 Task: Look for properties starting from 850 to under 35000+.
Action: Mouse pressed left at (838, 112)
Screenshot: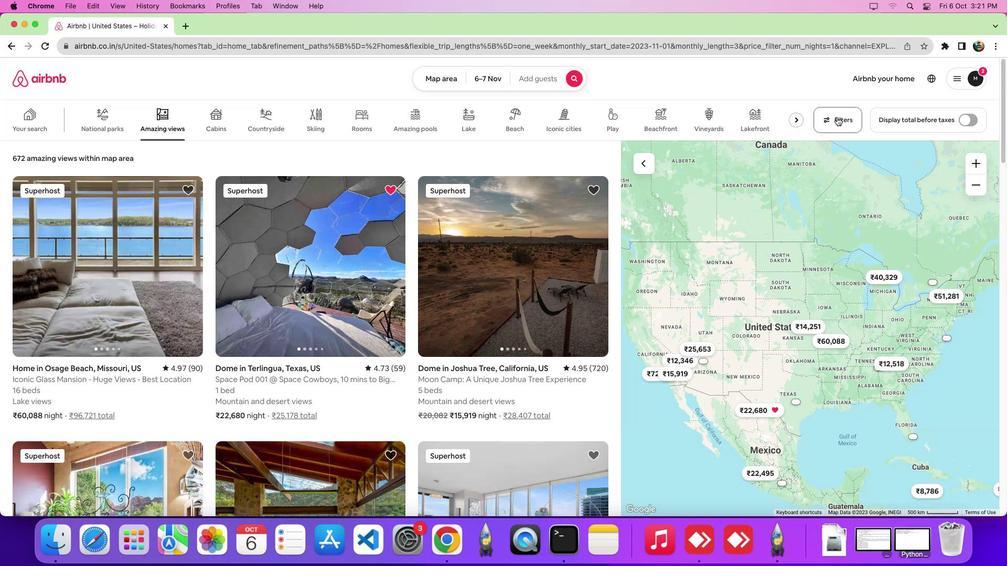 
Action: Mouse moved to (837, 118)
Screenshot: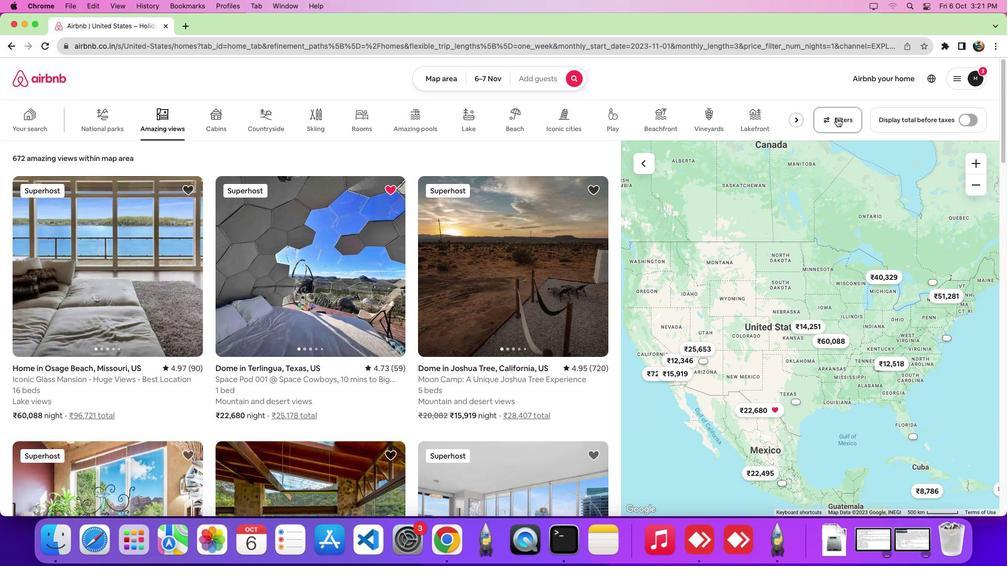 
Action: Mouse pressed left at (837, 118)
Screenshot: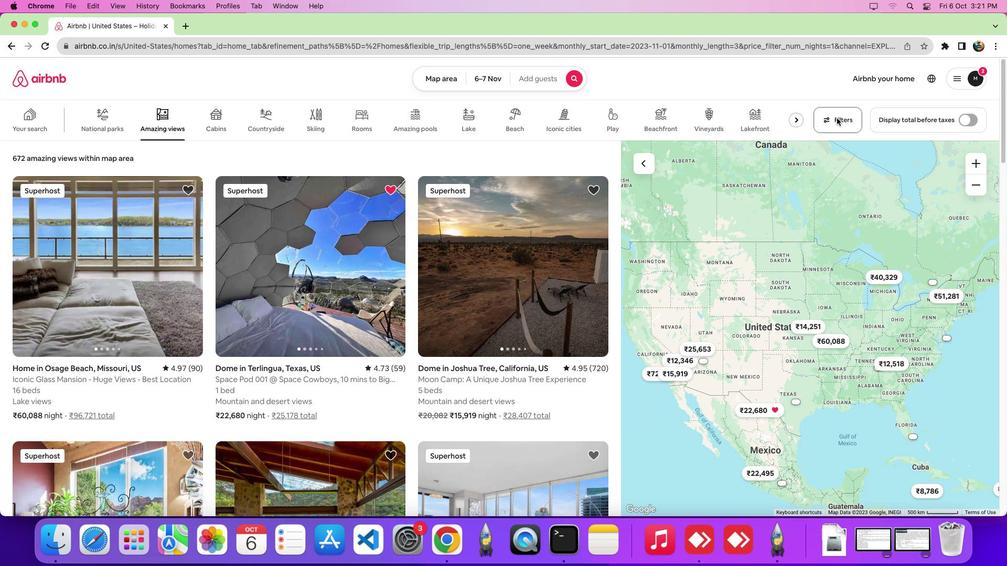 
Action: Mouse pressed left at (837, 118)
Screenshot: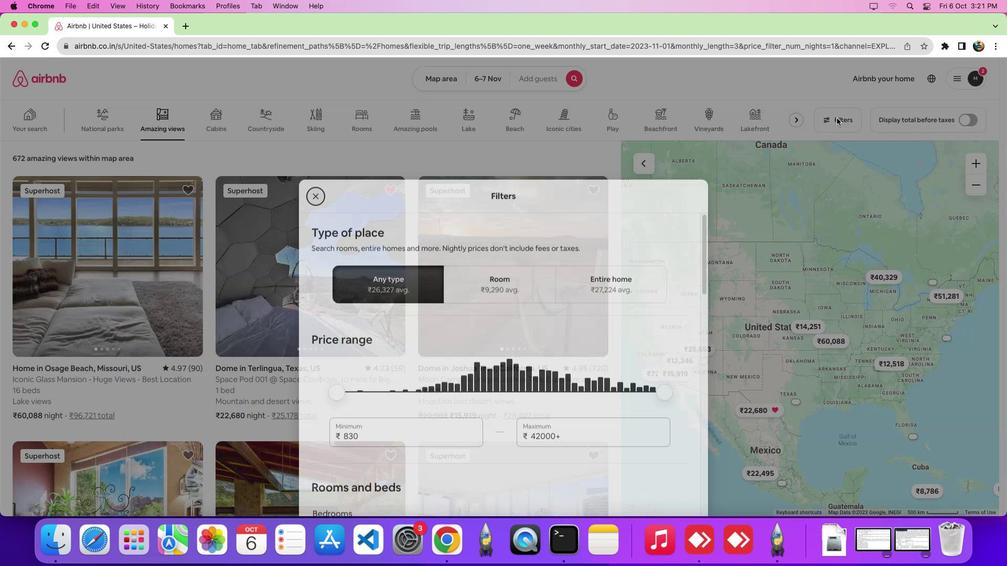 
Action: Mouse pressed left at (837, 118)
Screenshot: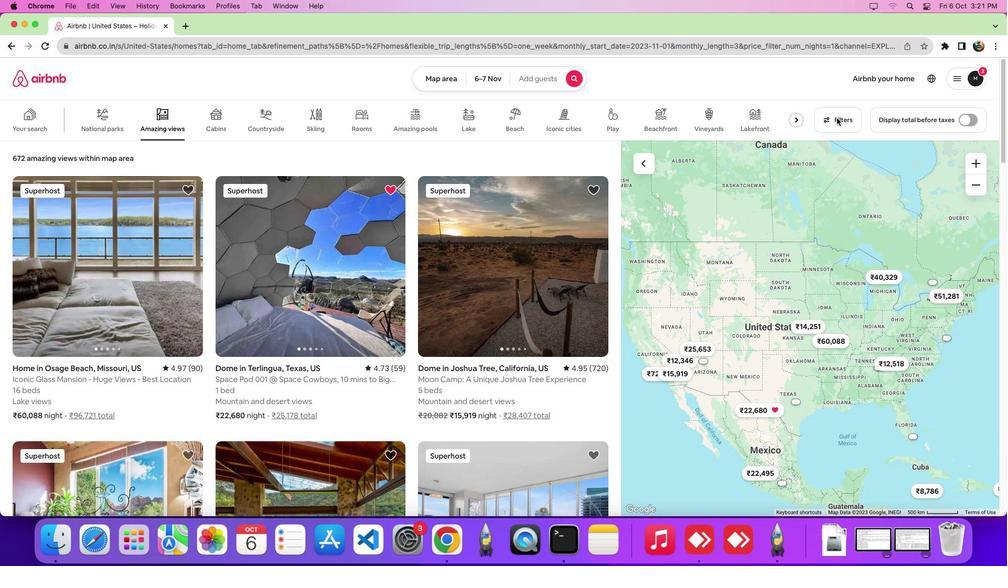 
Action: Mouse moved to (510, 189)
Screenshot: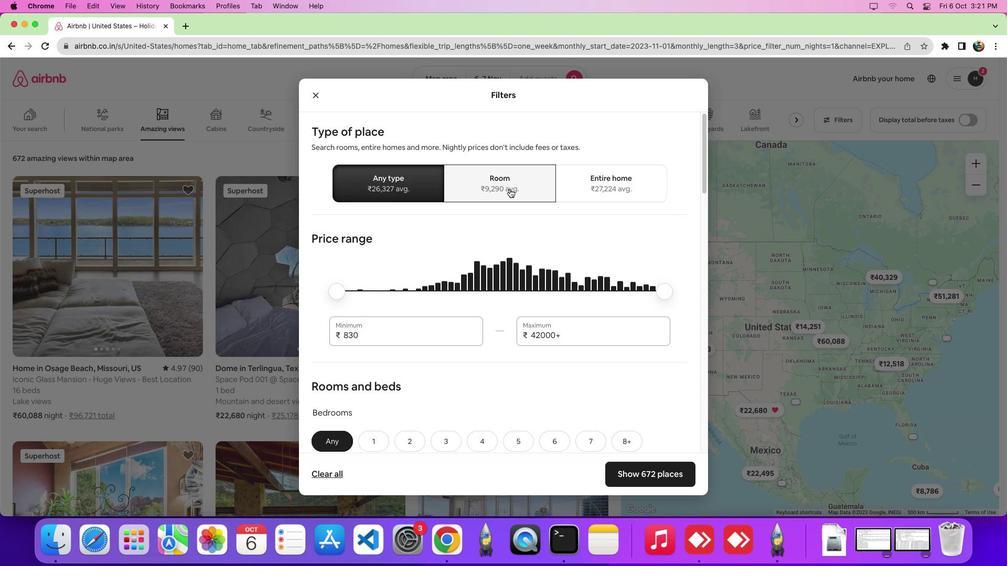 
Action: Mouse pressed left at (510, 189)
Screenshot: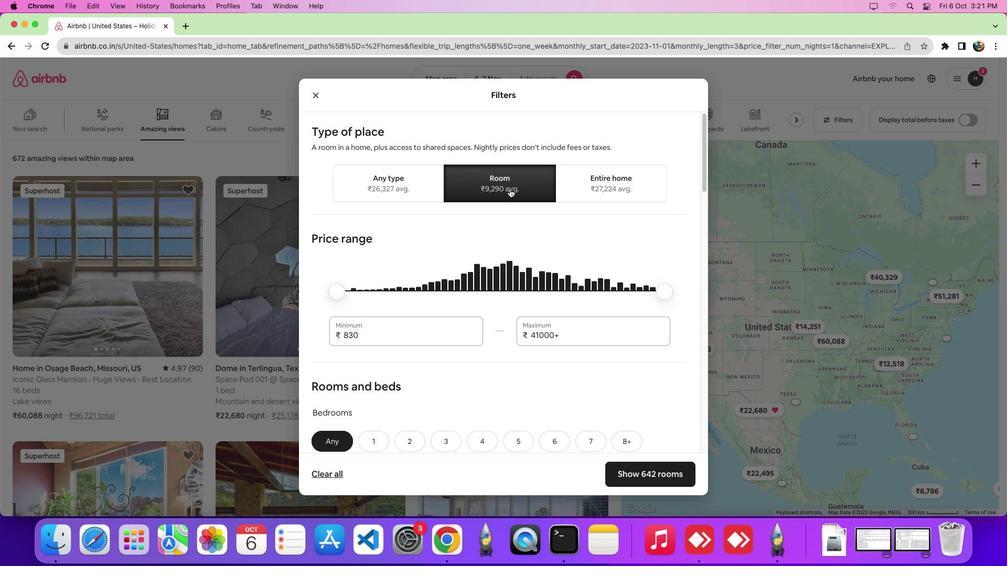 
Action: Mouse moved to (370, 337)
Screenshot: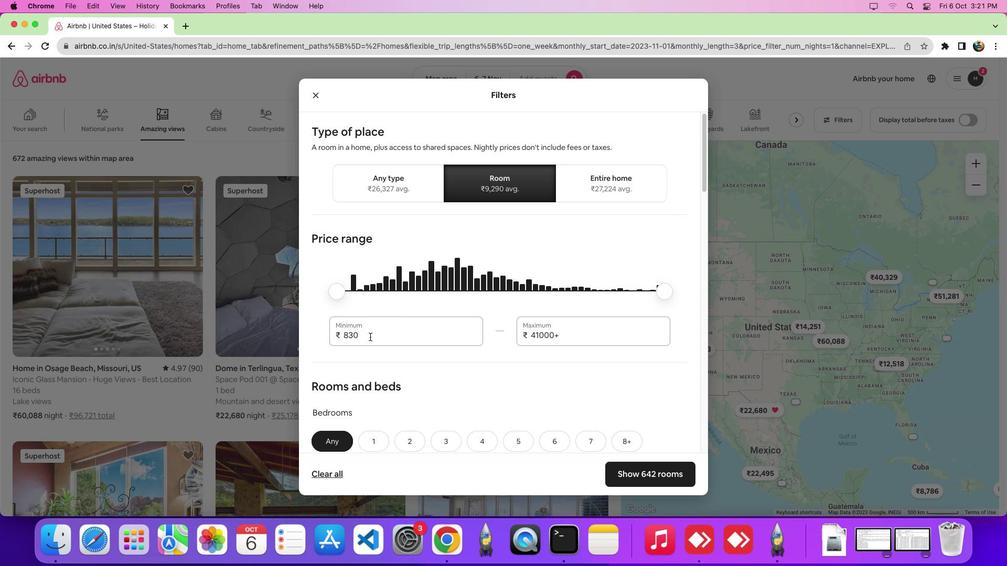 
Action: Mouse pressed left at (370, 337)
Screenshot: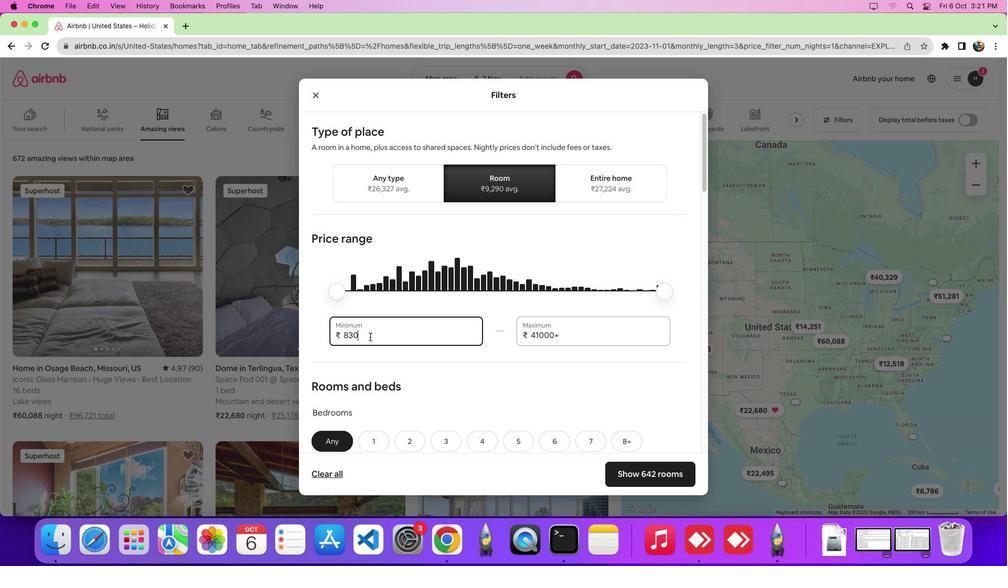 
Action: Mouse pressed left at (370, 337)
Screenshot: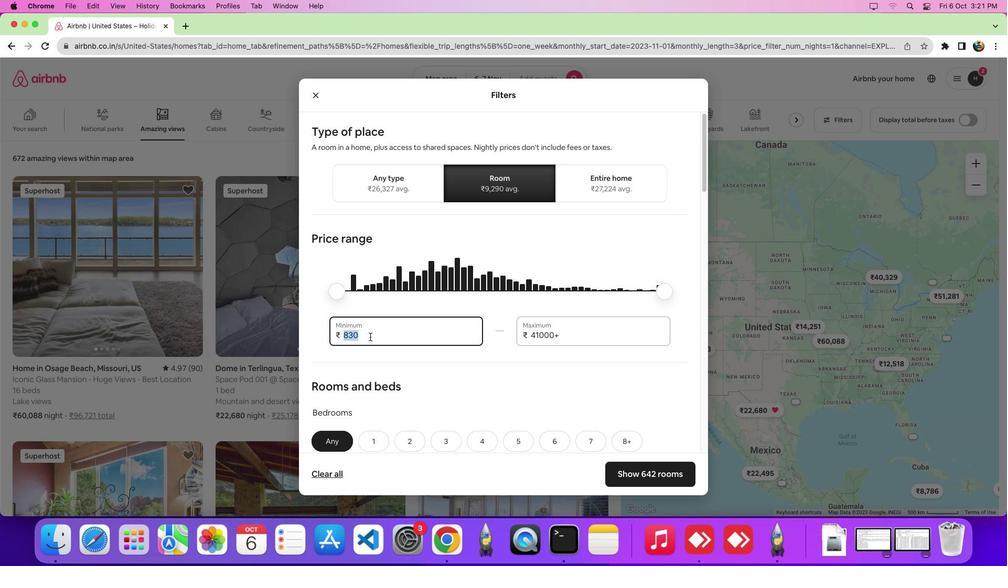 
Action: Key pressed '8''5''0'Key.tab'3''5''0''0''0'
Screenshot: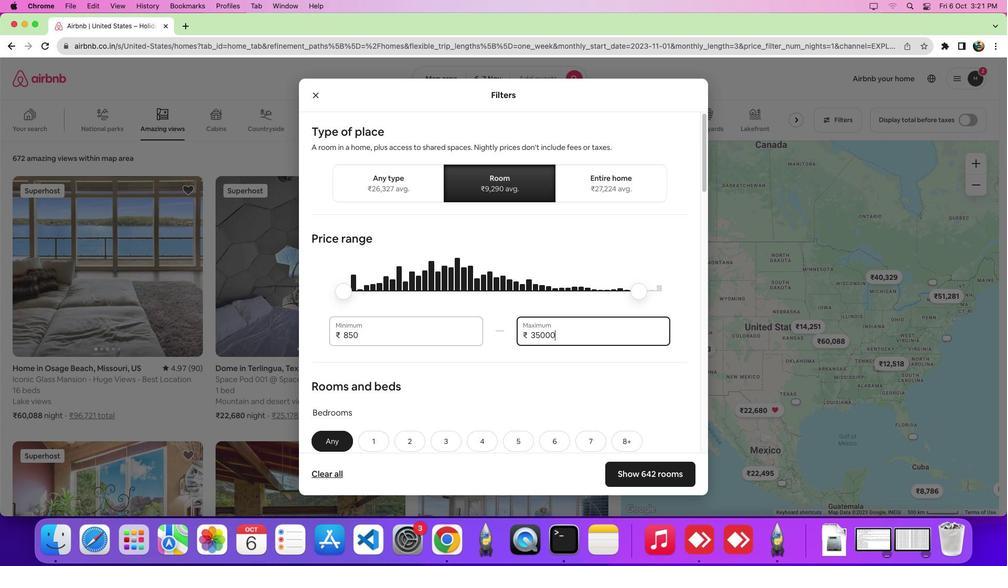 
Action: Mouse moved to (655, 469)
Screenshot: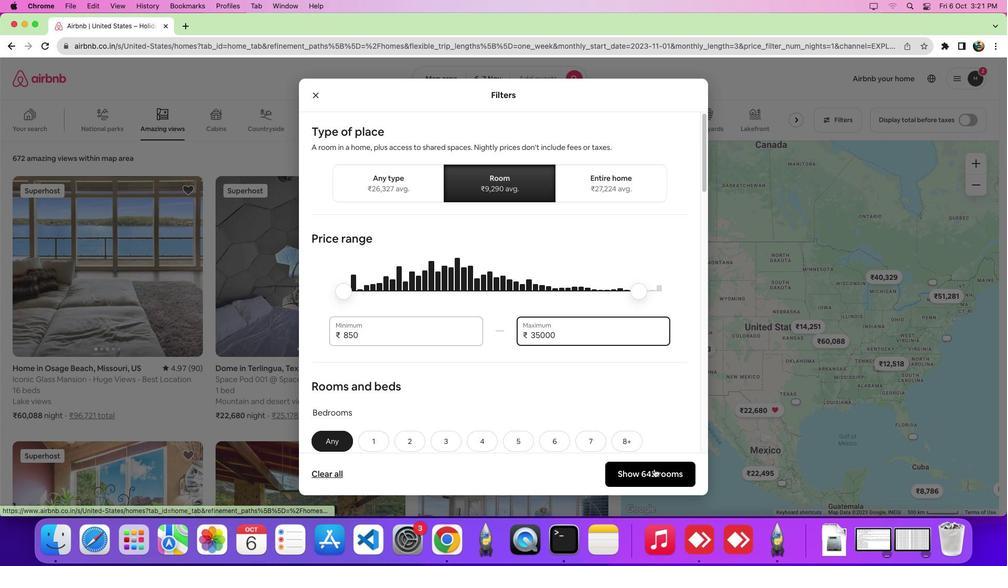 
Action: Mouse pressed left at (655, 469)
Screenshot: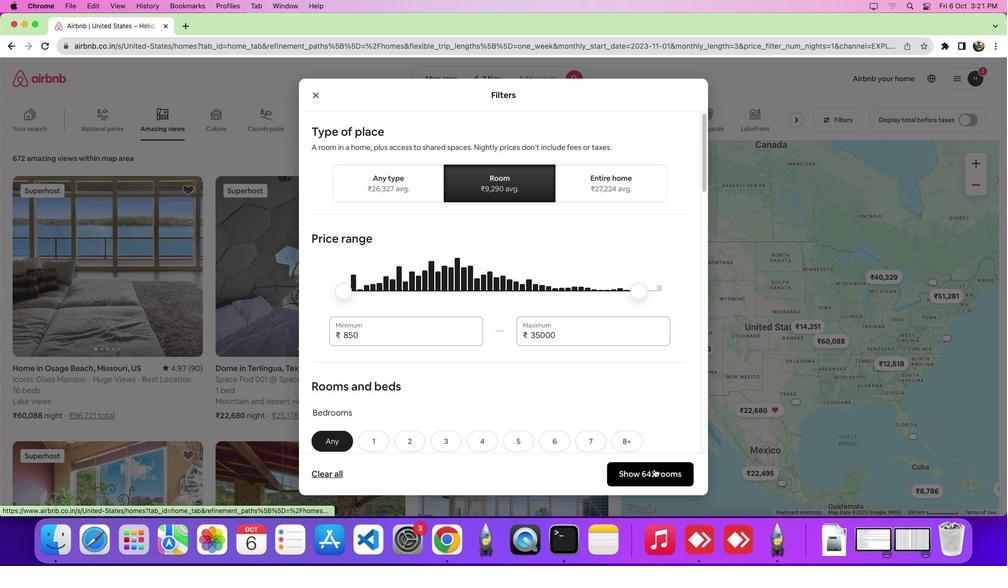 
Action: Mouse moved to (613, 431)
Screenshot: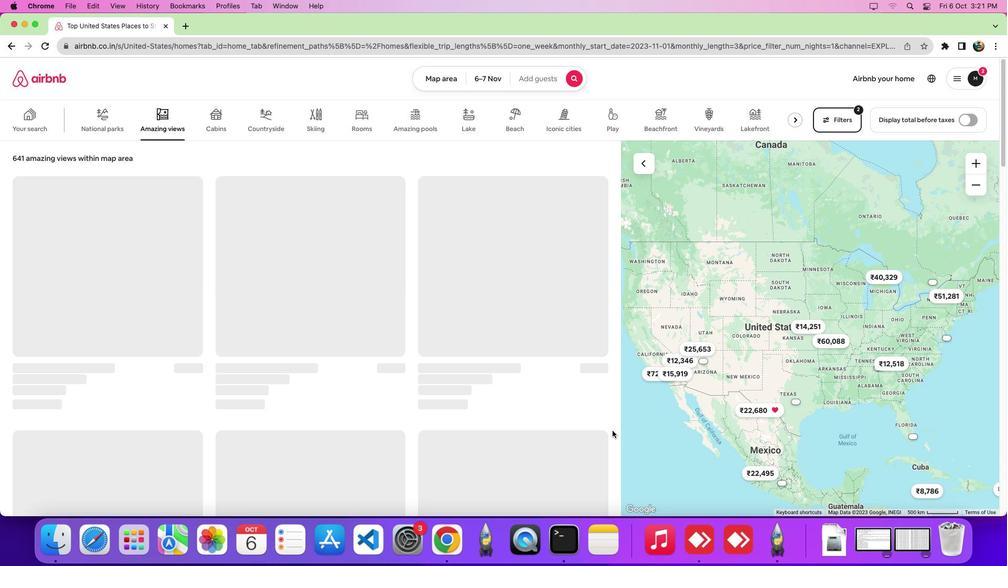 
